 Task: Choose a template "Kanban template".
Action: Mouse moved to (375, 335)
Screenshot: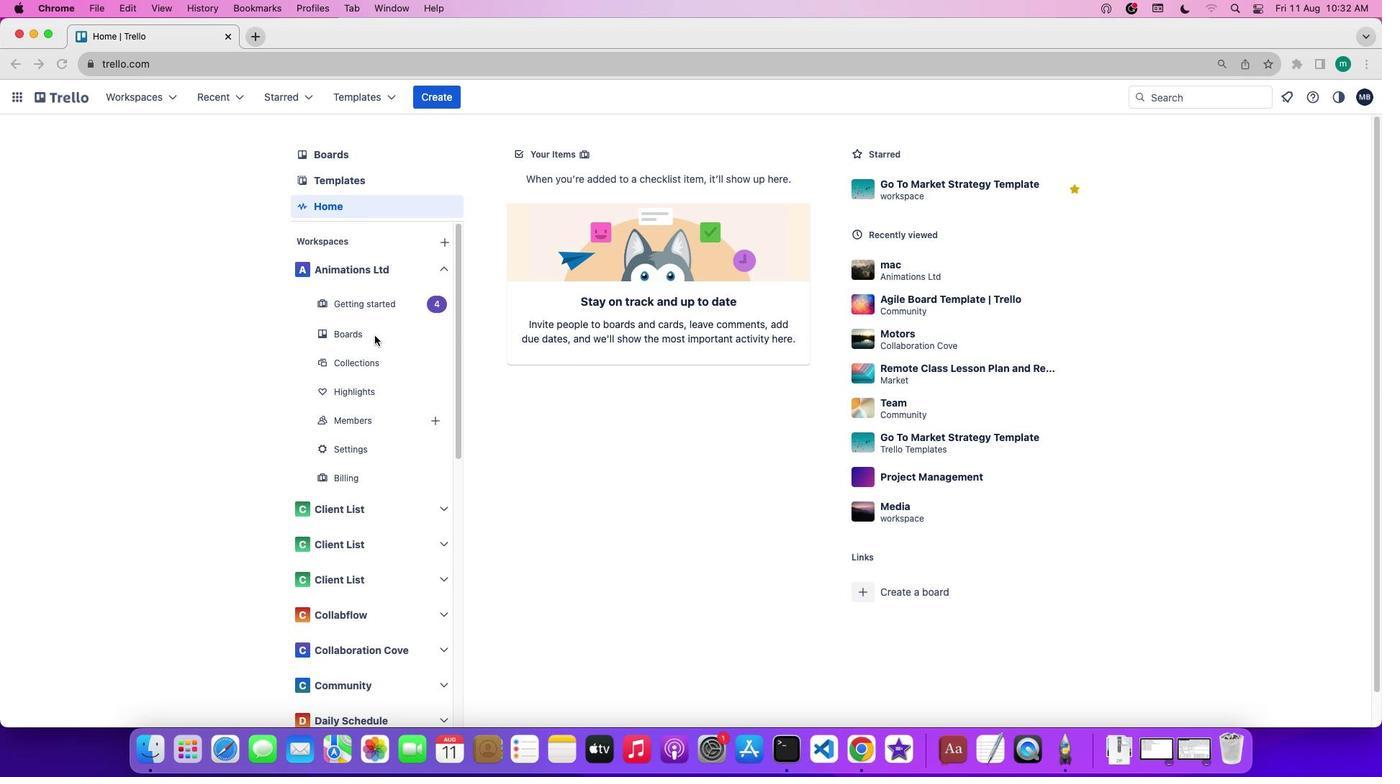 
Action: Mouse pressed left at (375, 335)
Screenshot: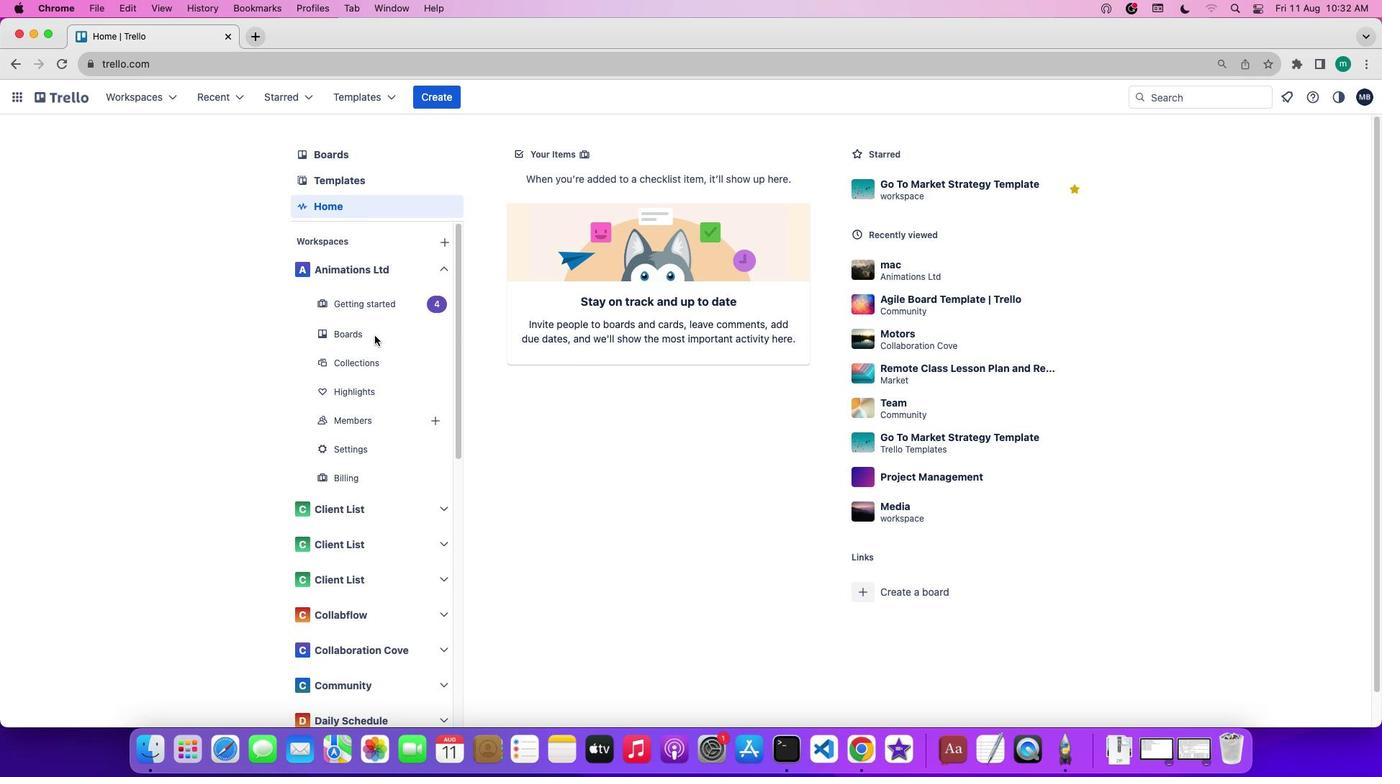 
Action: Mouse pressed left at (375, 335)
Screenshot: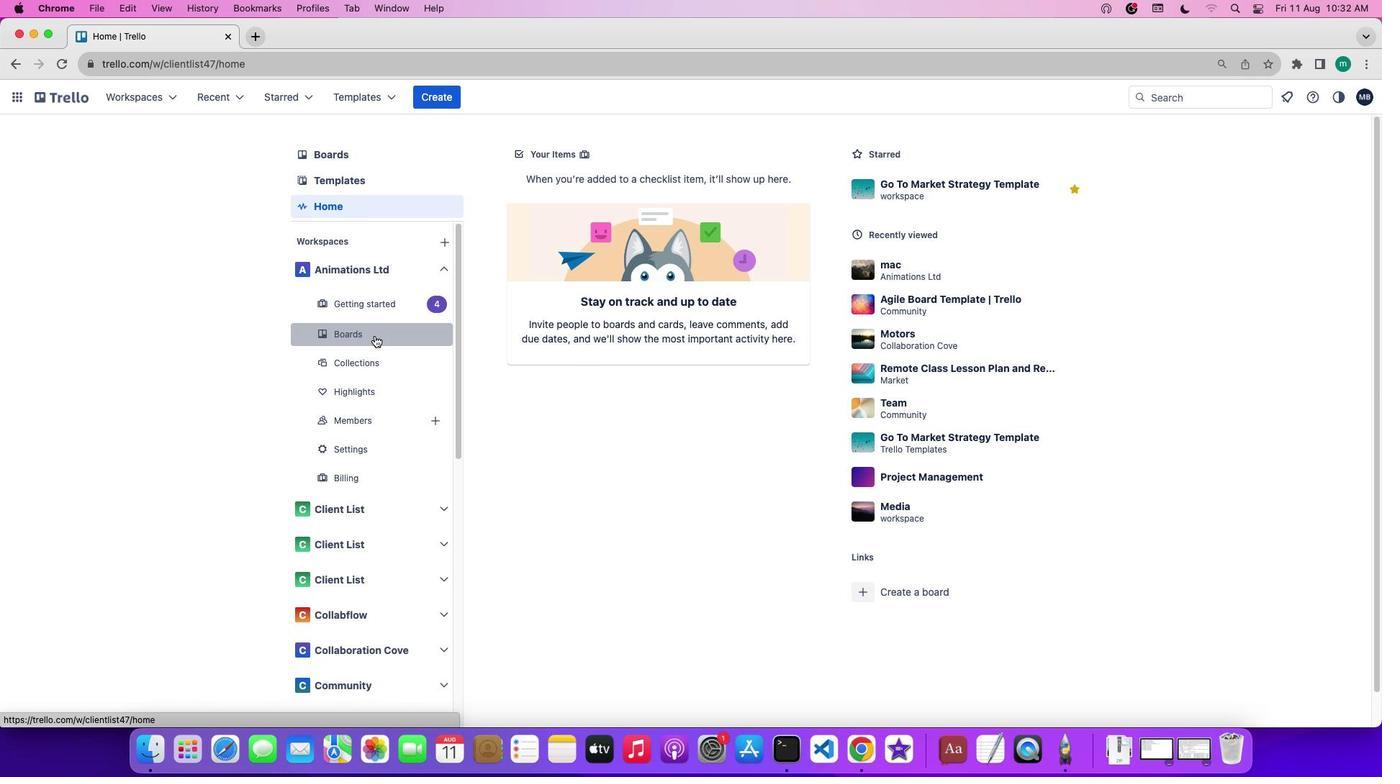 
Action: Mouse moved to (725, 326)
Screenshot: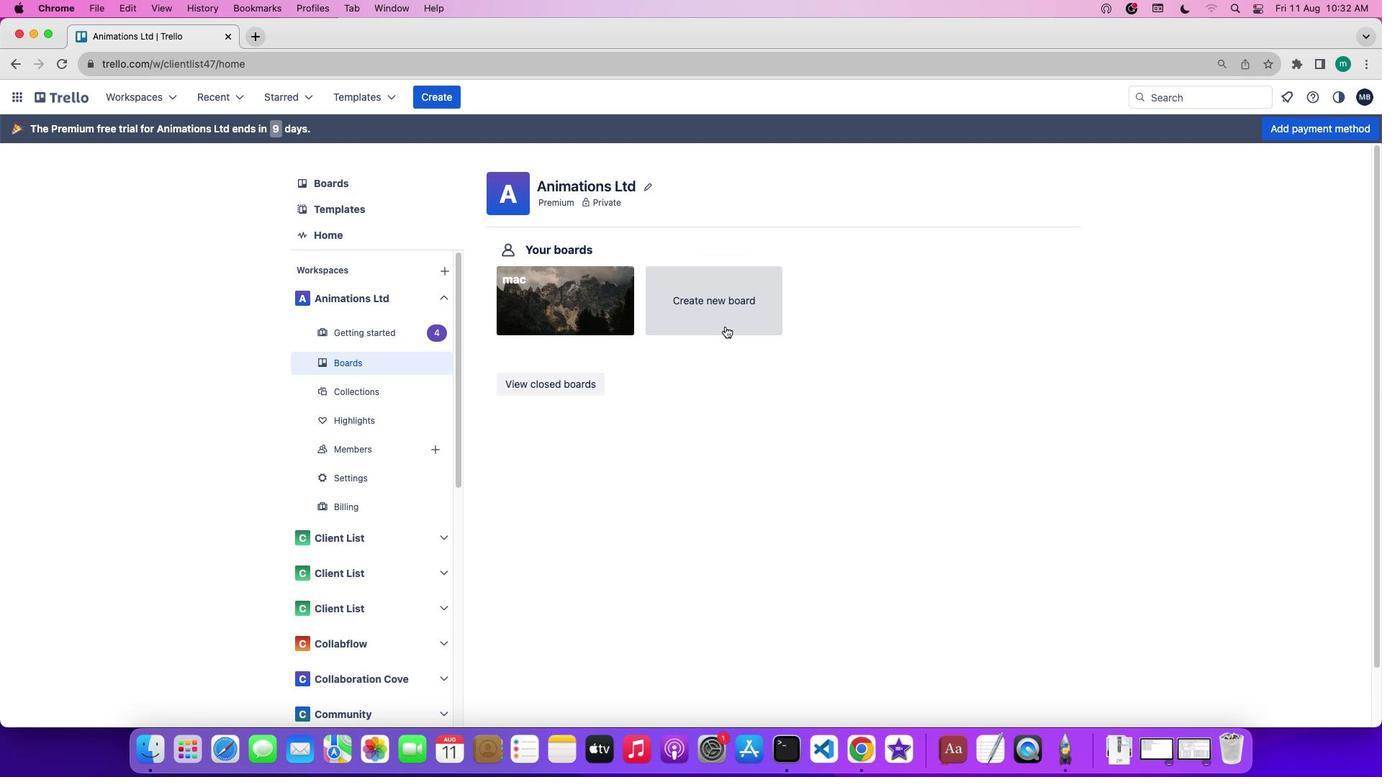 
Action: Mouse pressed left at (725, 326)
Screenshot: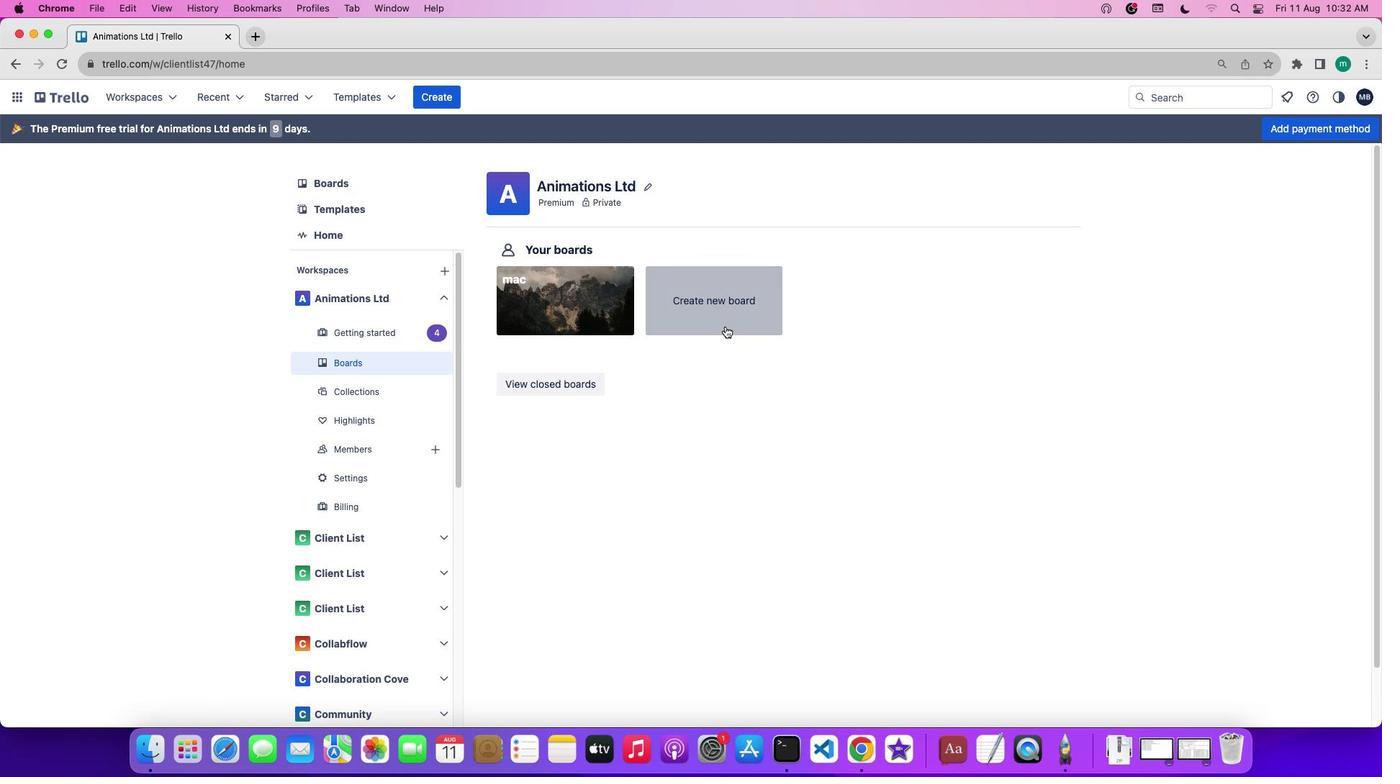 
Action: Mouse moved to (856, 668)
Screenshot: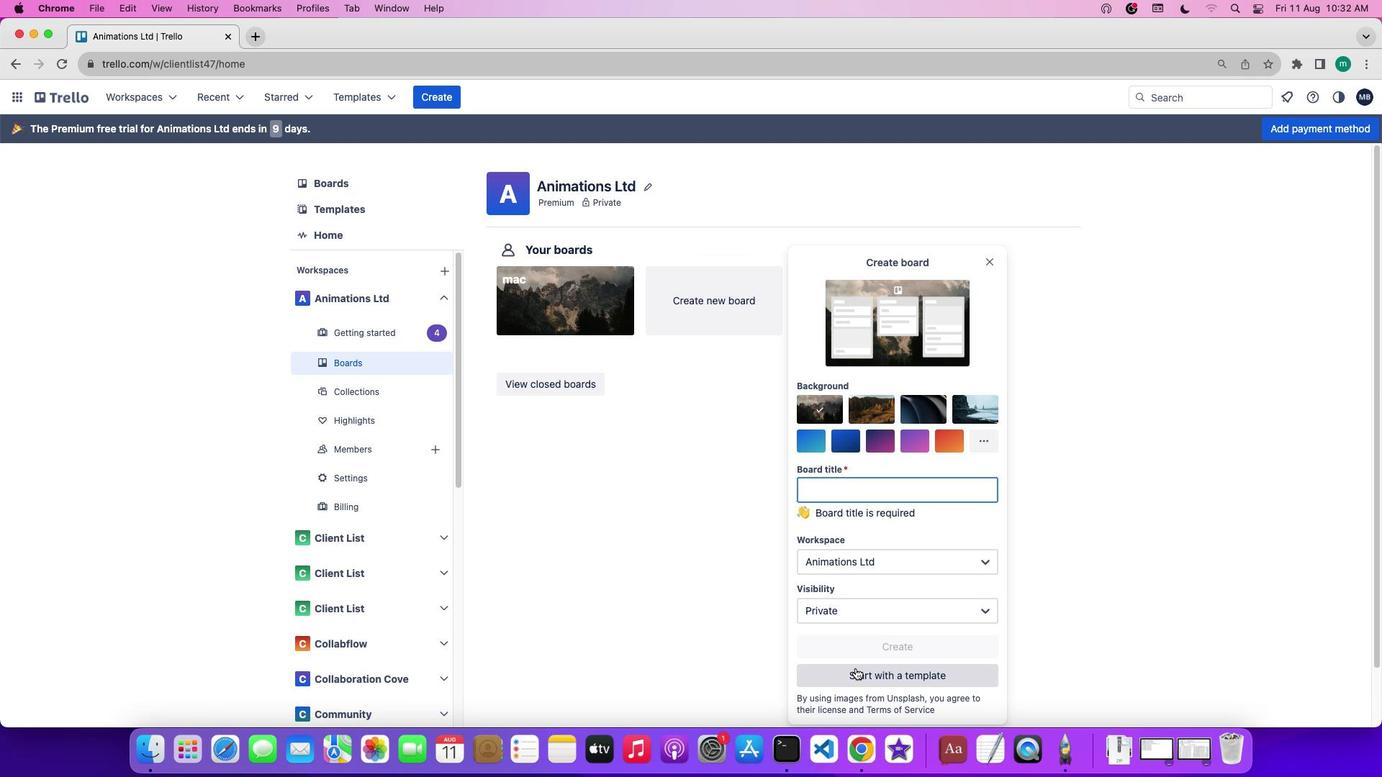 
Action: Mouse pressed left at (856, 668)
Screenshot: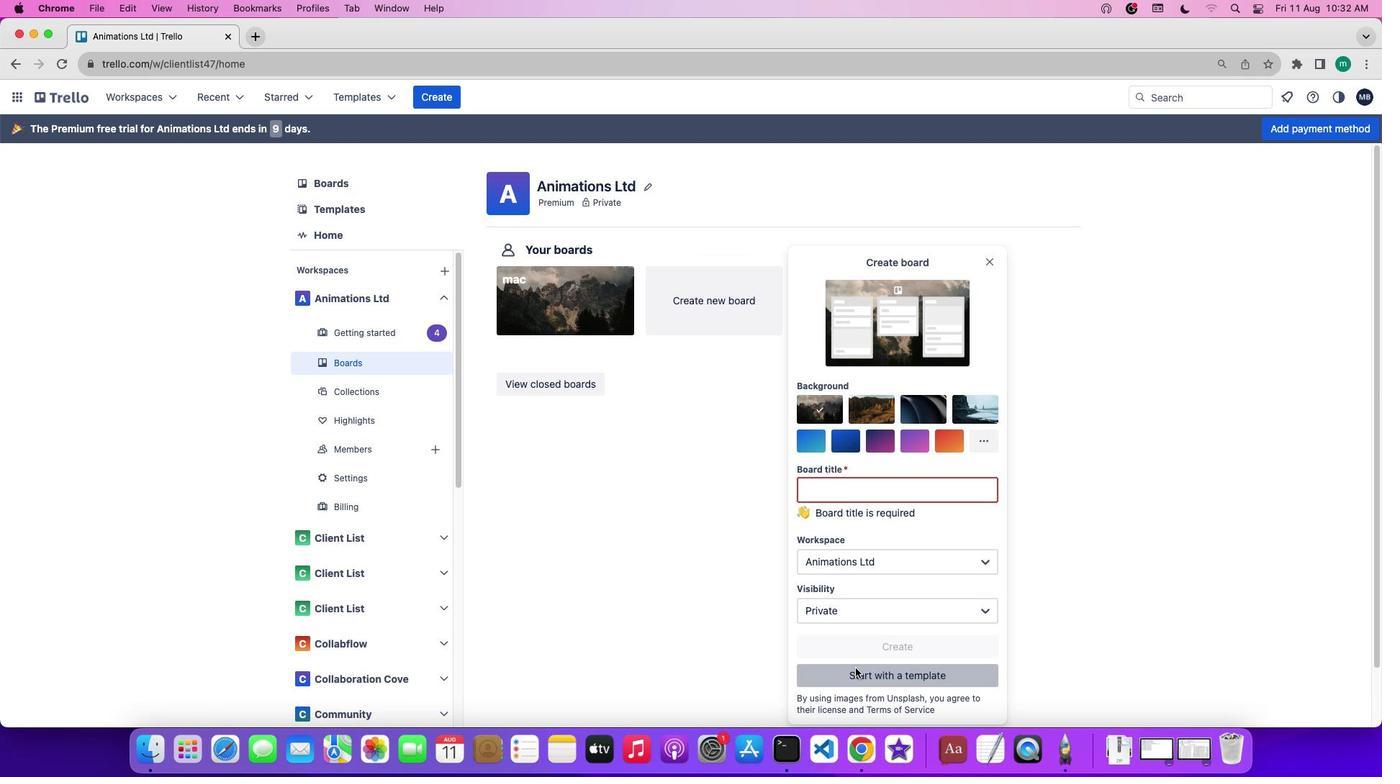 
Action: Mouse moved to (885, 469)
Screenshot: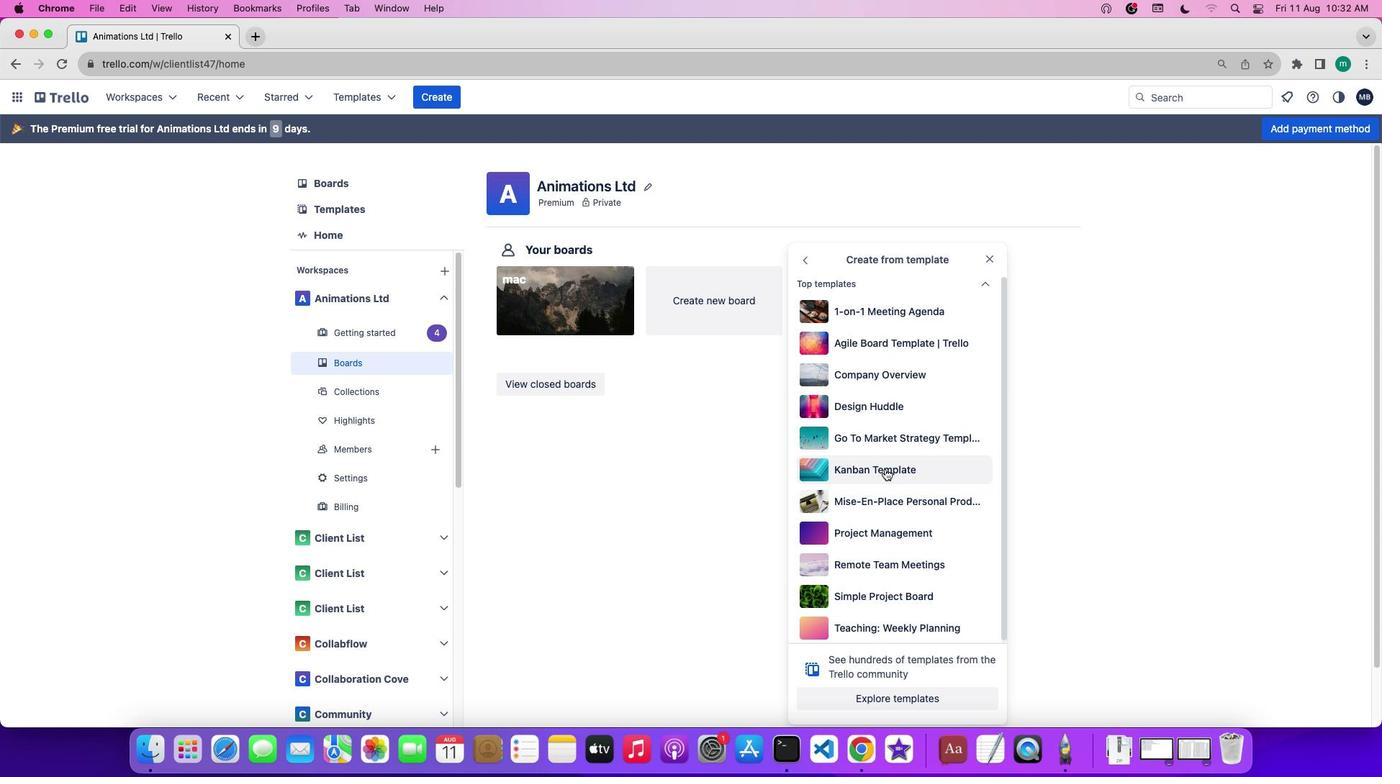 
Action: Mouse pressed left at (885, 469)
Screenshot: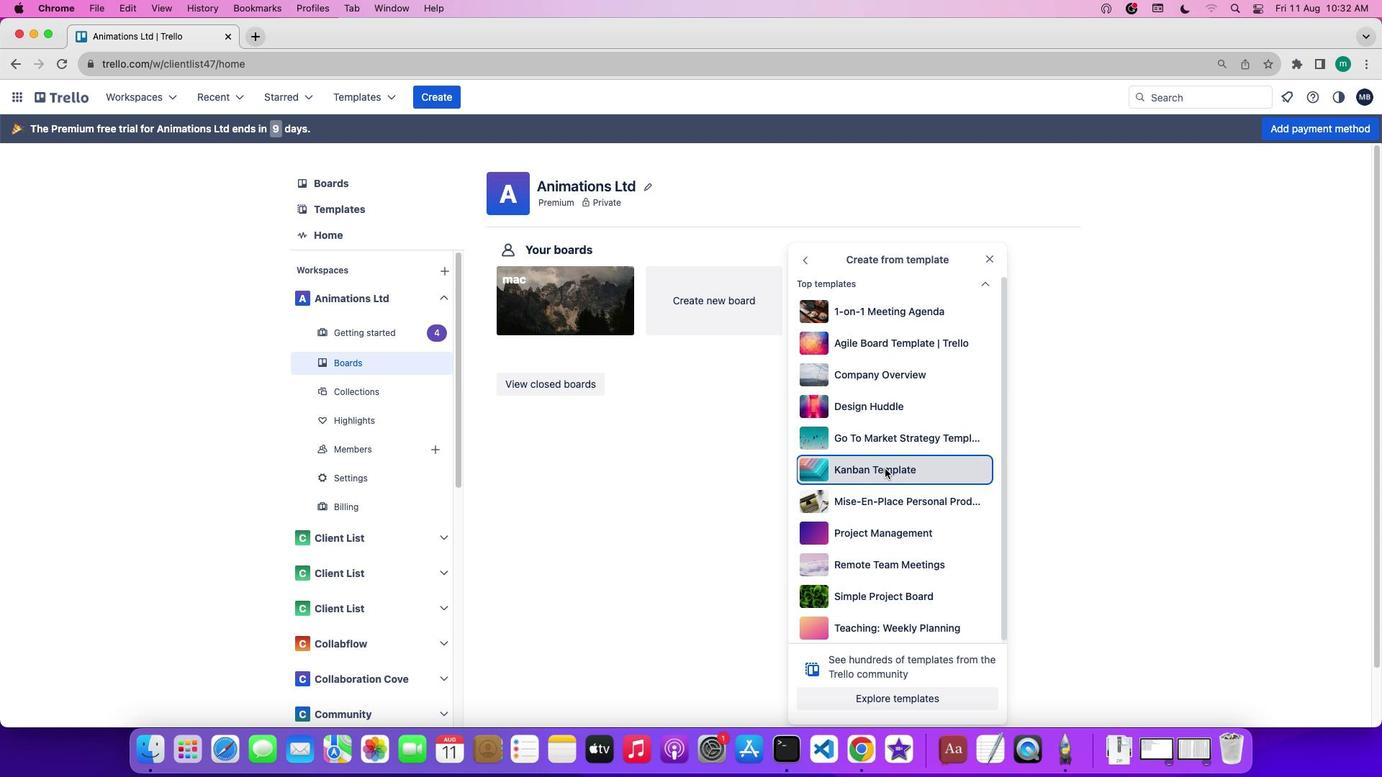 
